 Task: Toggle the option that hides chrome frame in layers view.
Action: Mouse moved to (1012, 37)
Screenshot: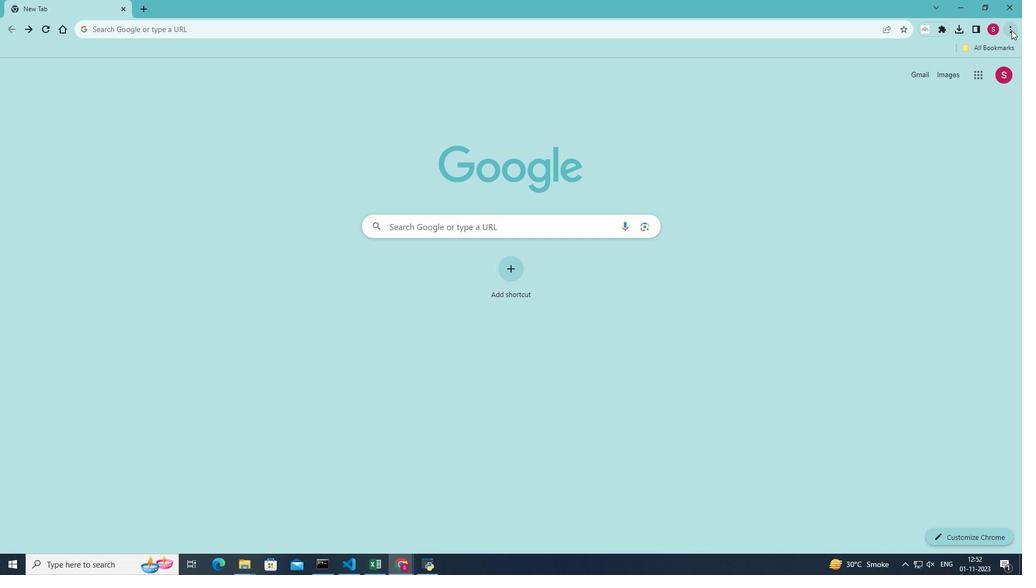 
Action: Mouse pressed left at (1012, 37)
Screenshot: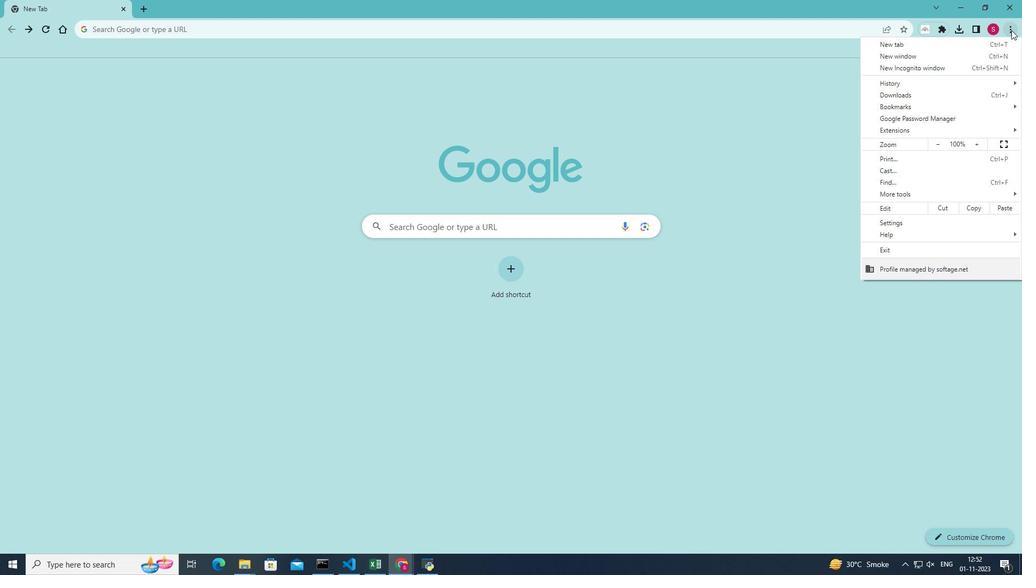 
Action: Mouse moved to (913, 194)
Screenshot: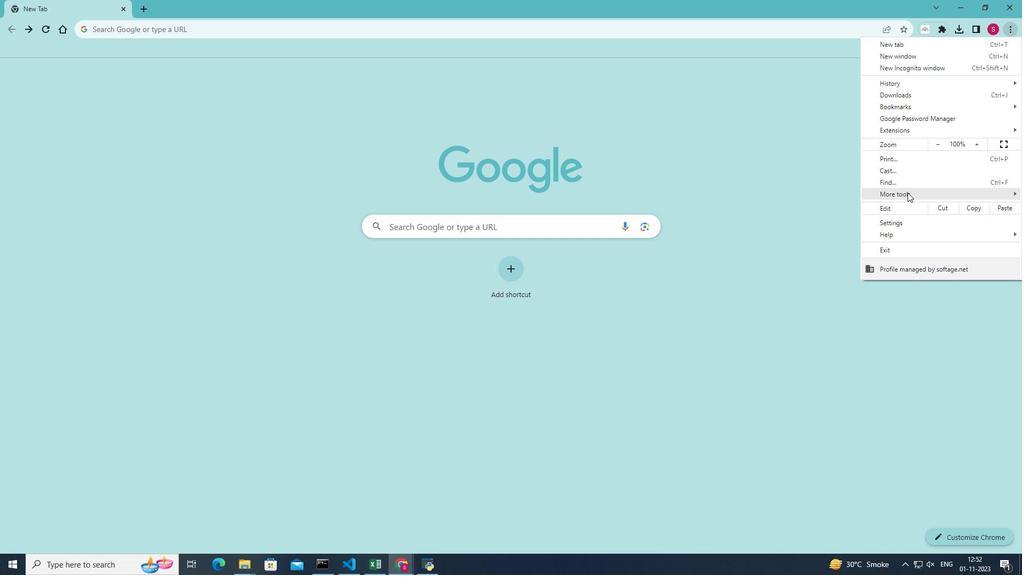 
Action: Mouse pressed left at (913, 194)
Screenshot: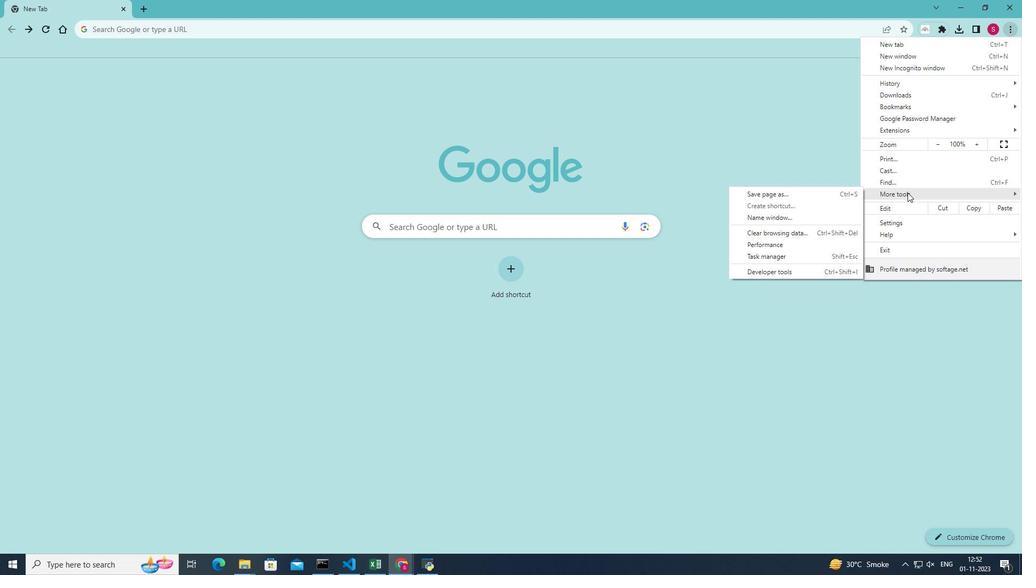 
Action: Mouse moved to (805, 268)
Screenshot: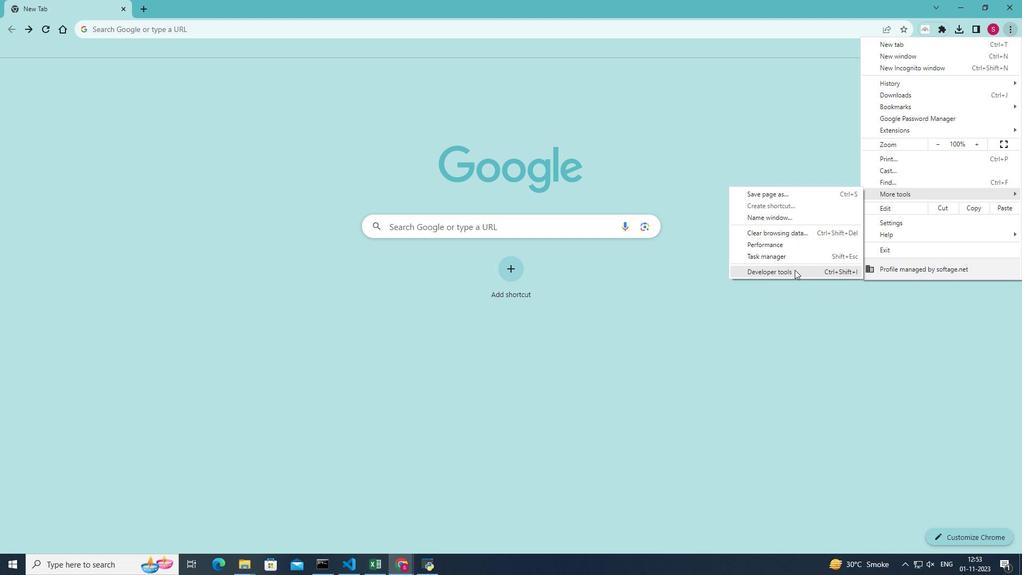 
Action: Mouse pressed left at (805, 268)
Screenshot: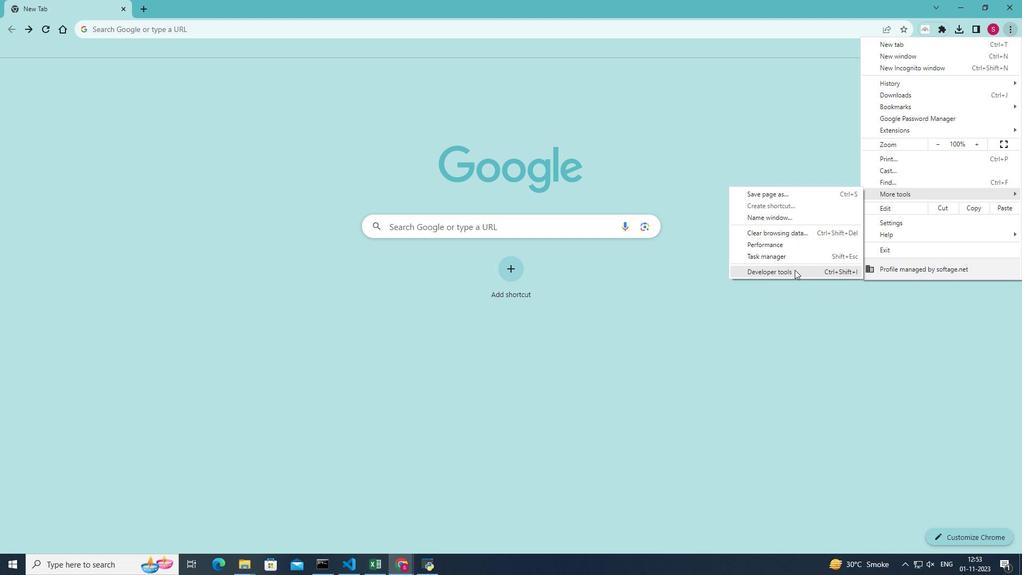 
Action: Mouse moved to (988, 69)
Screenshot: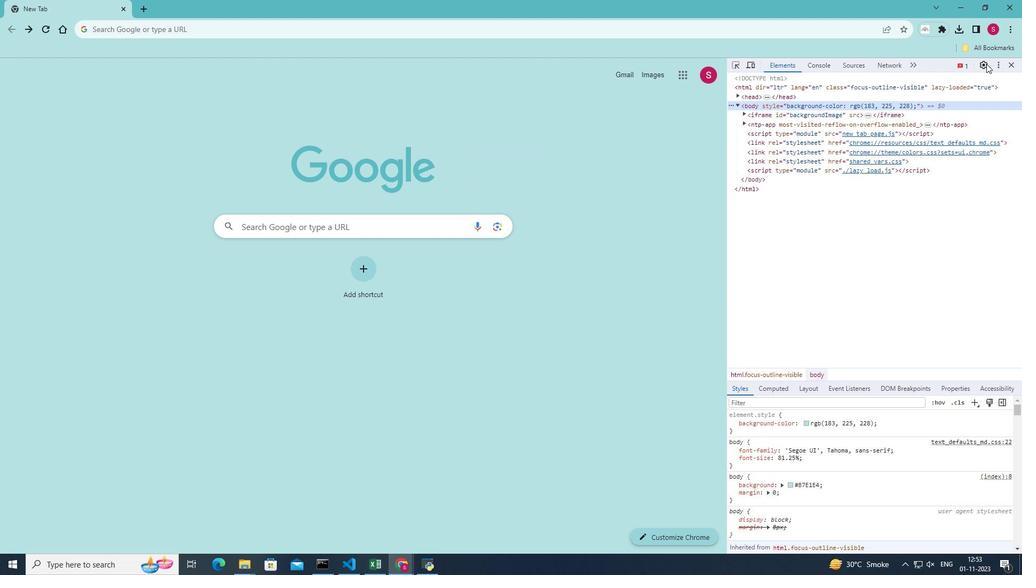 
Action: Mouse pressed left at (988, 69)
Screenshot: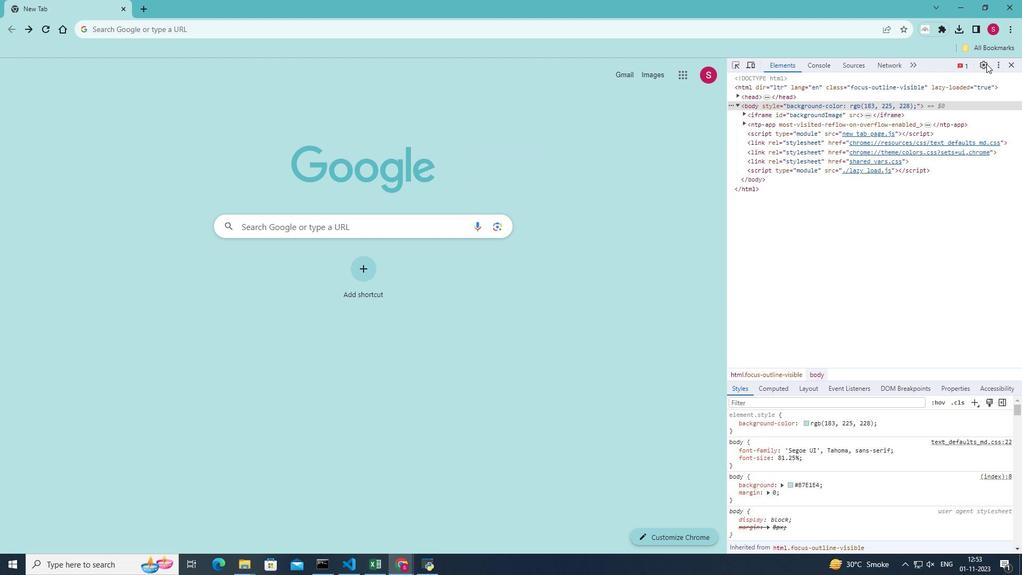 
Action: Mouse moved to (966, 265)
Screenshot: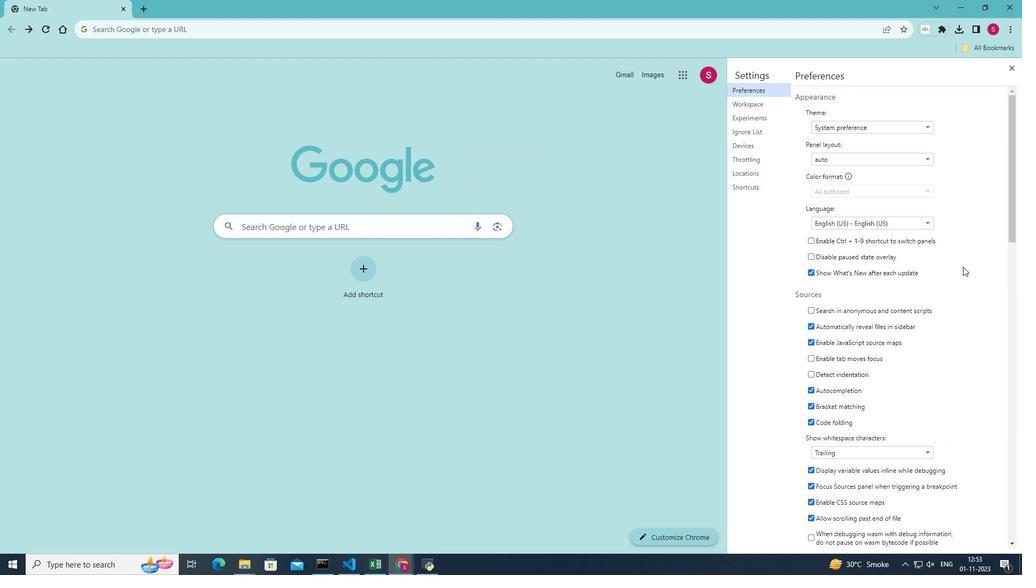 
Action: Mouse scrolled (966, 265) with delta (0, 0)
Screenshot: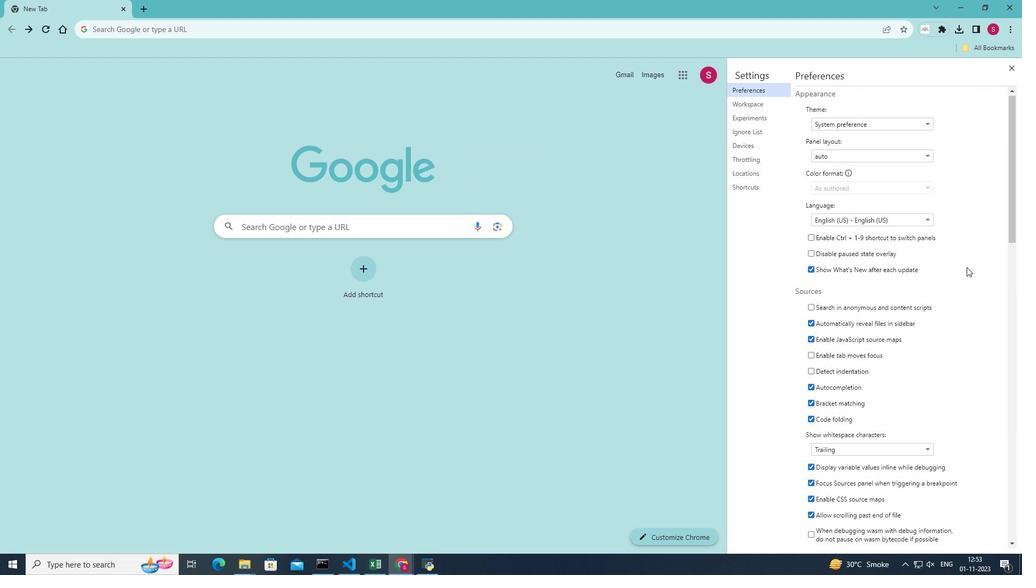 
Action: Mouse moved to (967, 265)
Screenshot: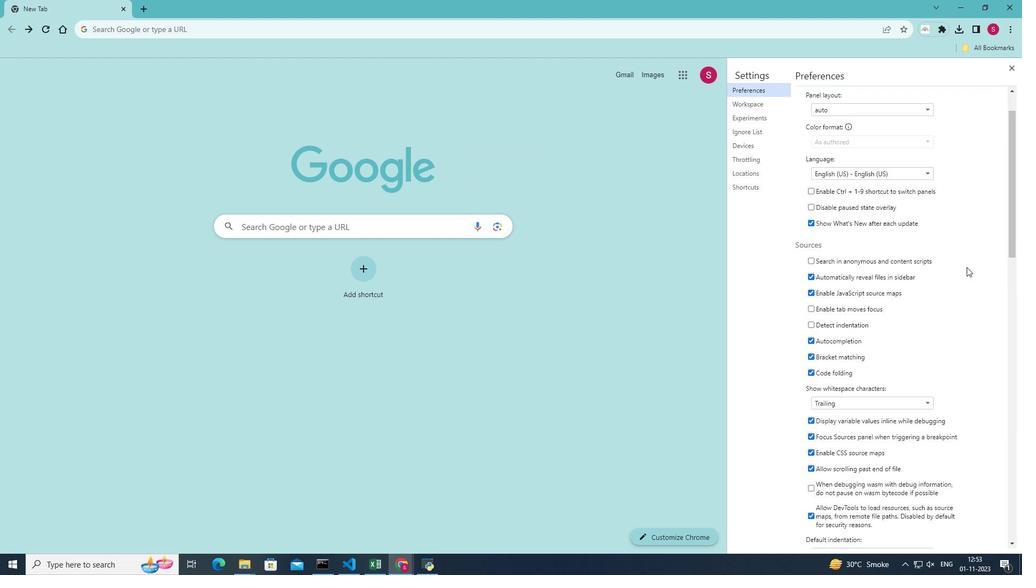 
Action: Mouse scrolled (967, 265) with delta (0, 0)
Screenshot: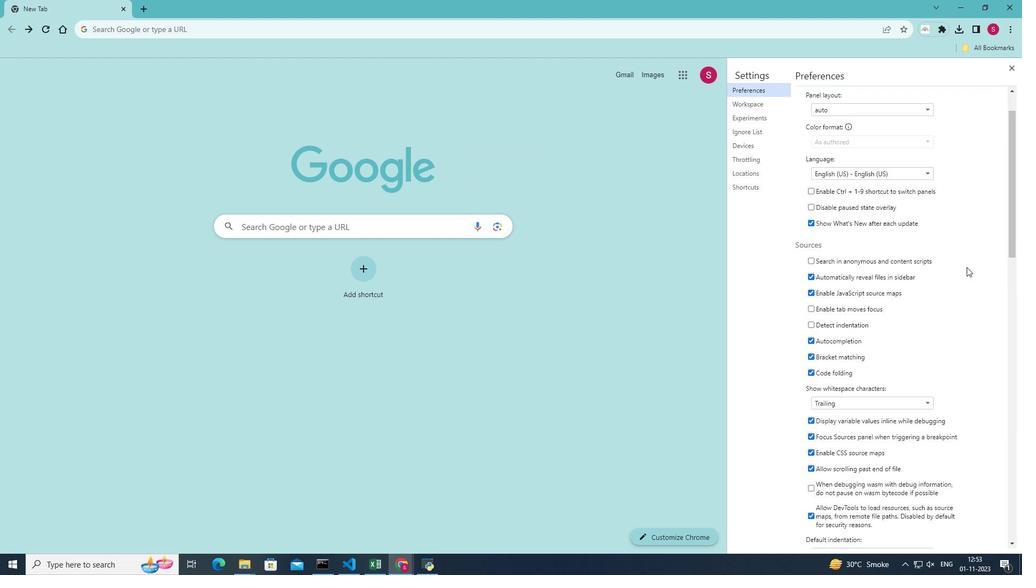 
Action: Mouse moved to (968, 265)
Screenshot: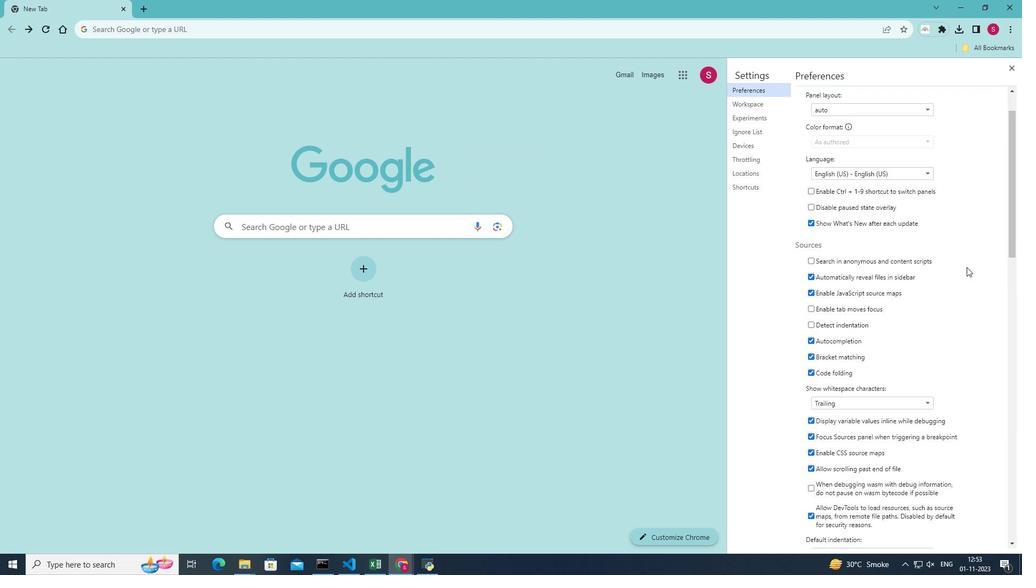 
Action: Mouse scrolled (968, 265) with delta (0, 0)
Screenshot: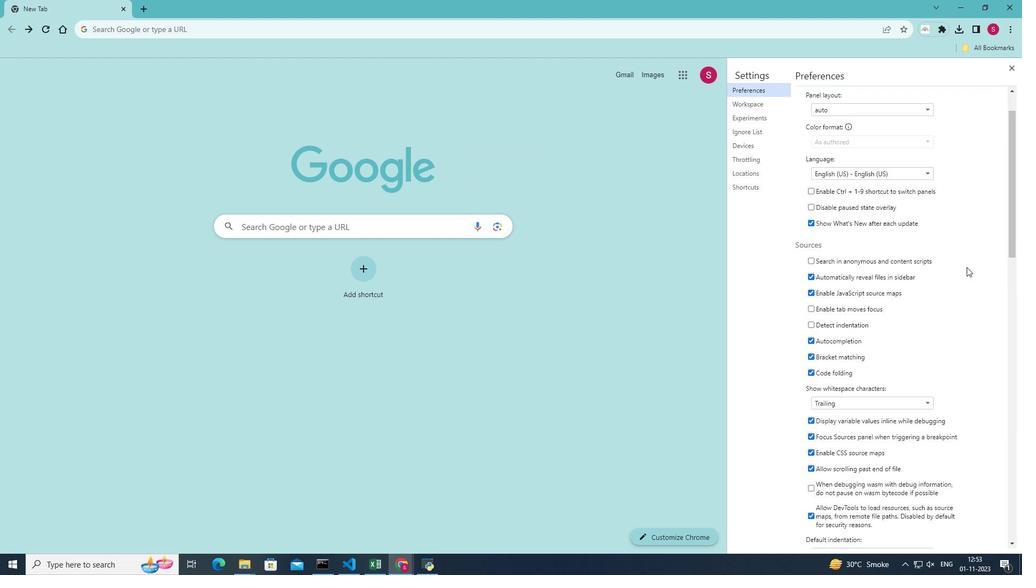 
Action: Mouse moved to (969, 266)
Screenshot: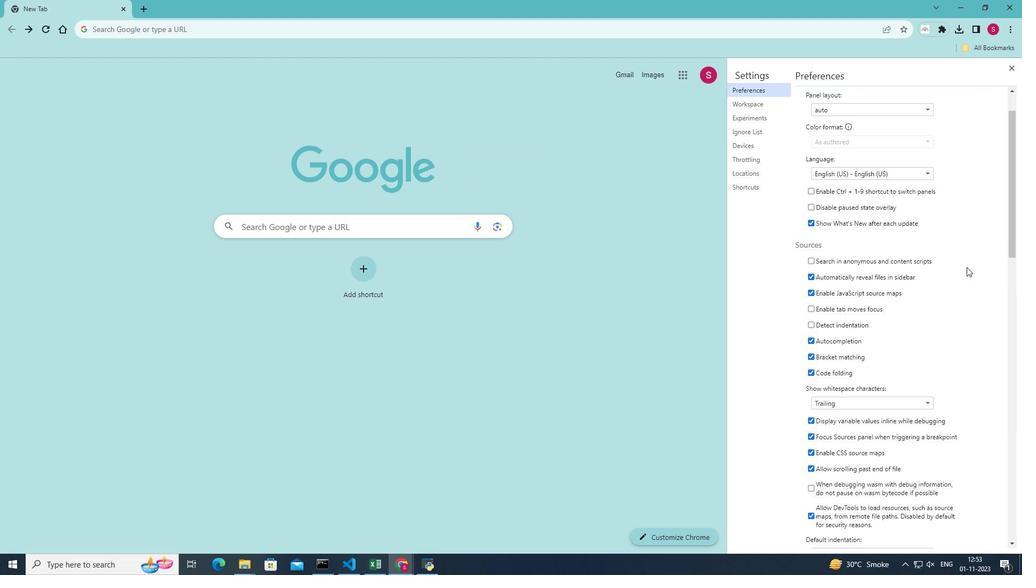 
Action: Mouse scrolled (969, 266) with delta (0, 0)
Screenshot: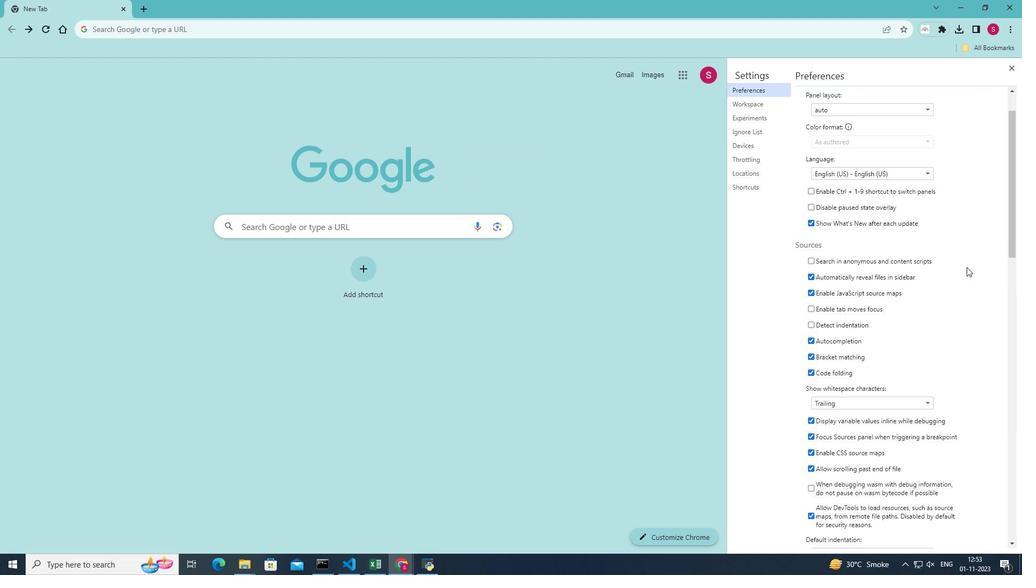 
Action: Mouse scrolled (969, 265) with delta (0, 0)
Screenshot: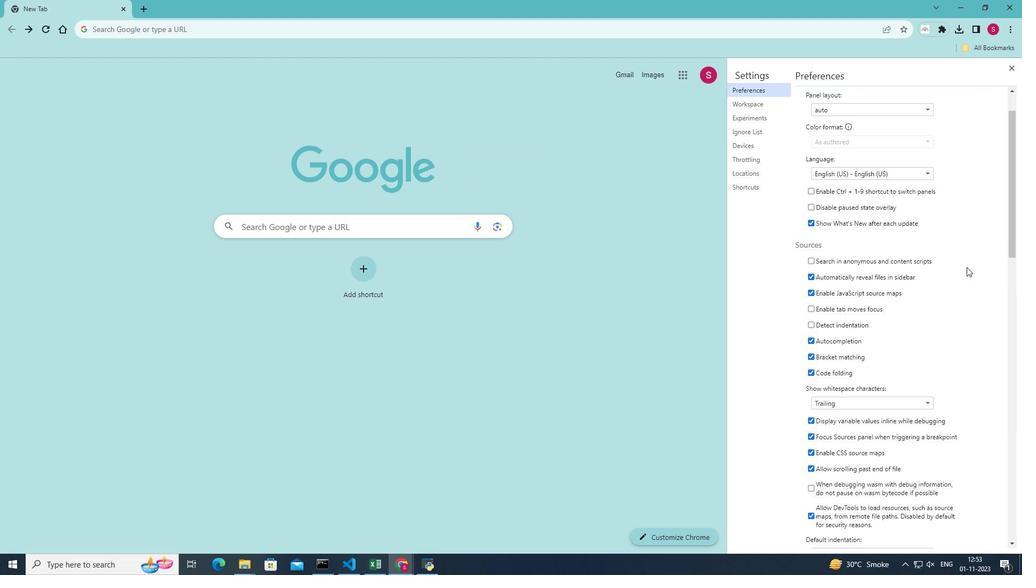 
Action: Mouse scrolled (969, 265) with delta (0, 0)
Screenshot: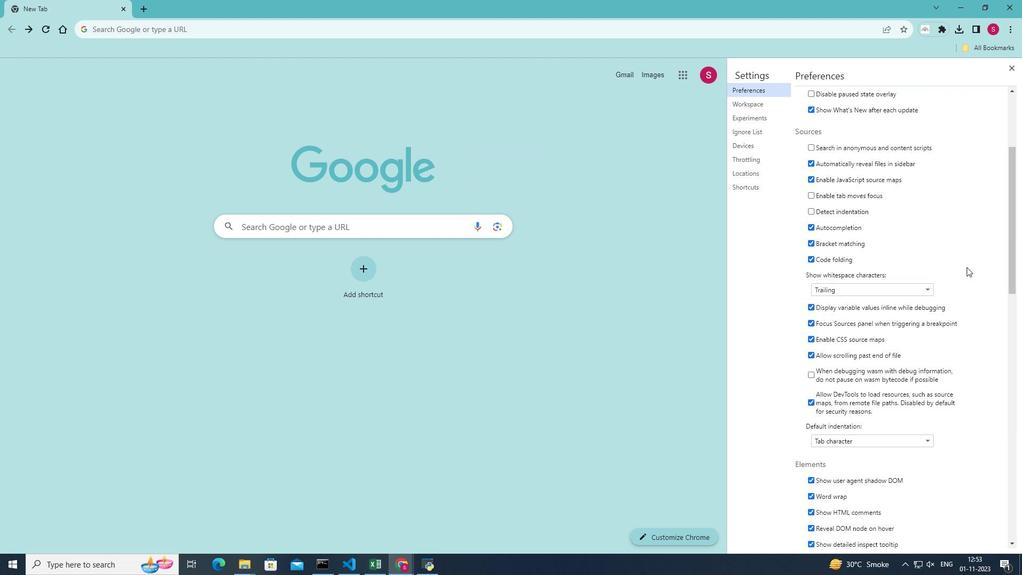 
Action: Mouse scrolled (969, 265) with delta (0, 0)
Screenshot: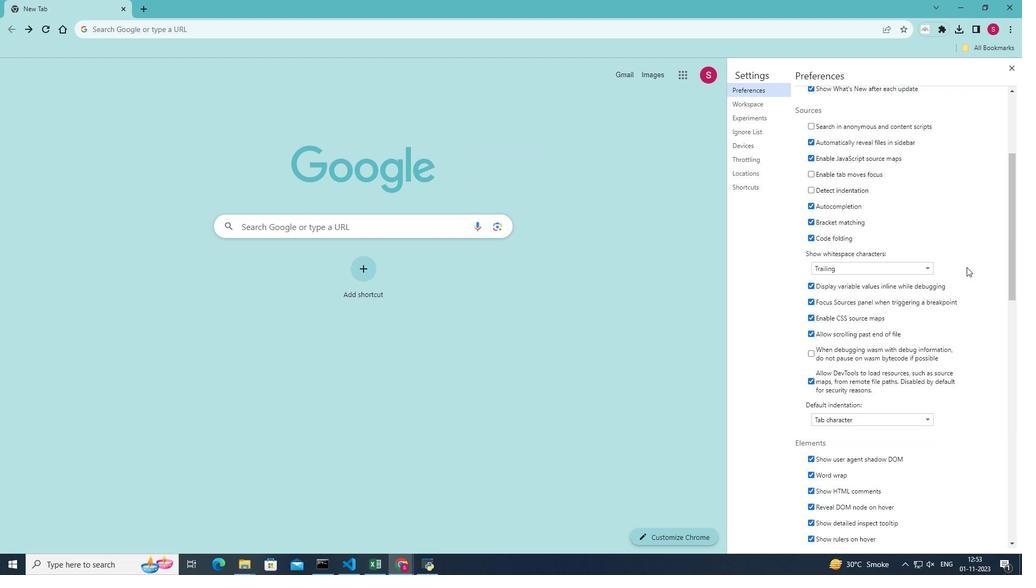 
Action: Mouse scrolled (969, 265) with delta (0, 0)
Screenshot: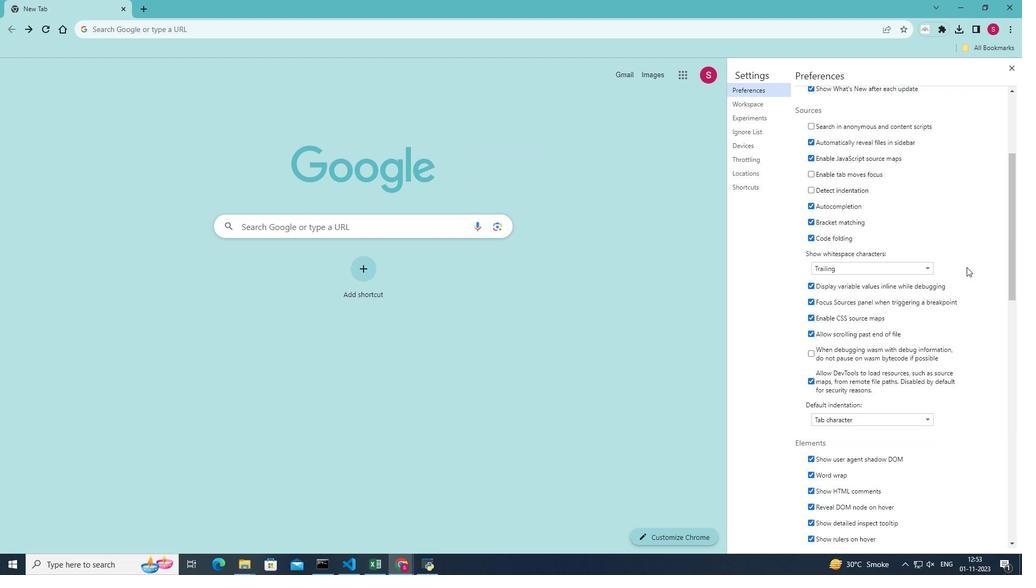 
Action: Mouse scrolled (969, 265) with delta (0, 0)
Screenshot: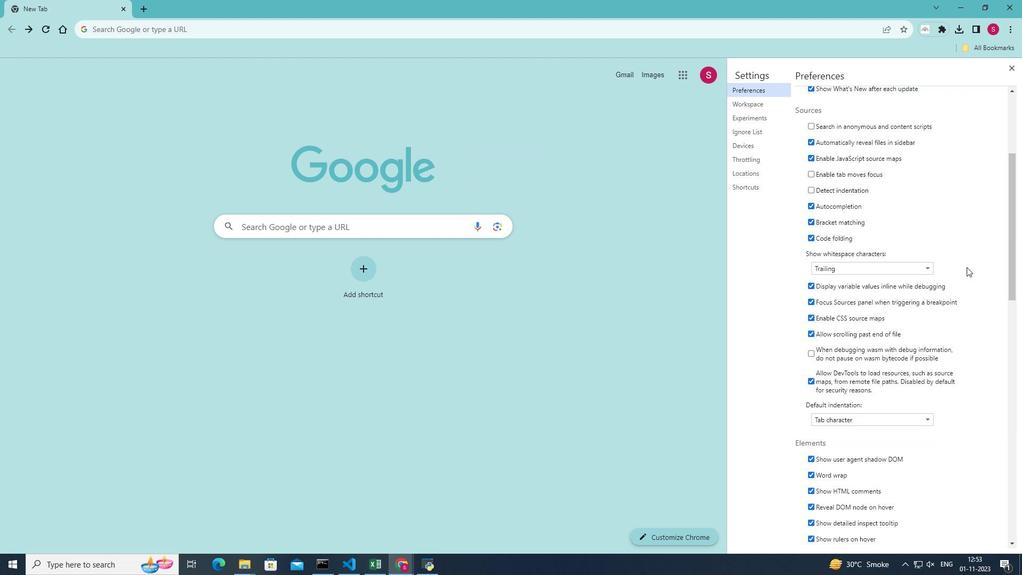
Action: Mouse scrolled (969, 265) with delta (0, 0)
Screenshot: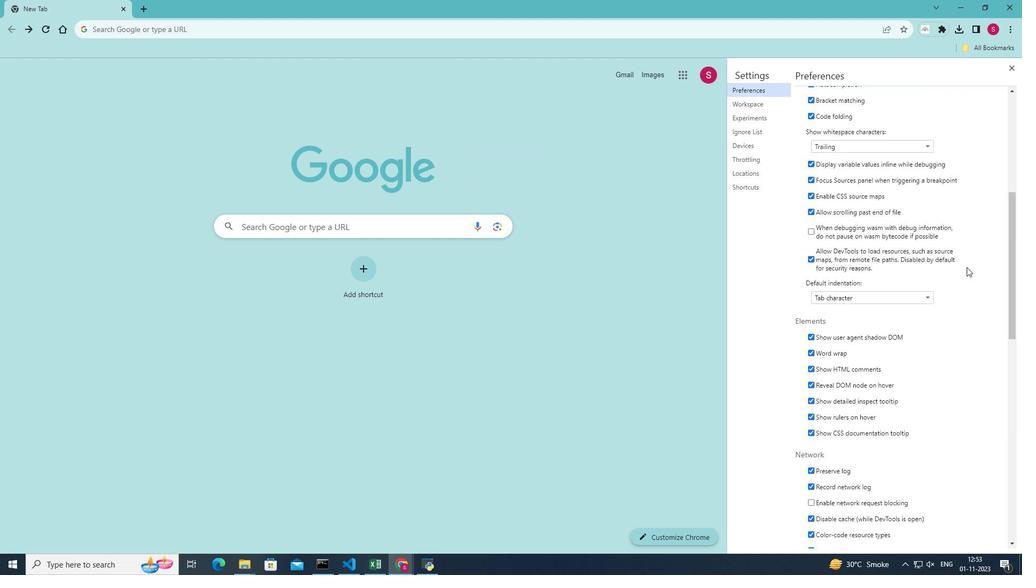 
Action: Mouse scrolled (969, 265) with delta (0, 0)
Screenshot: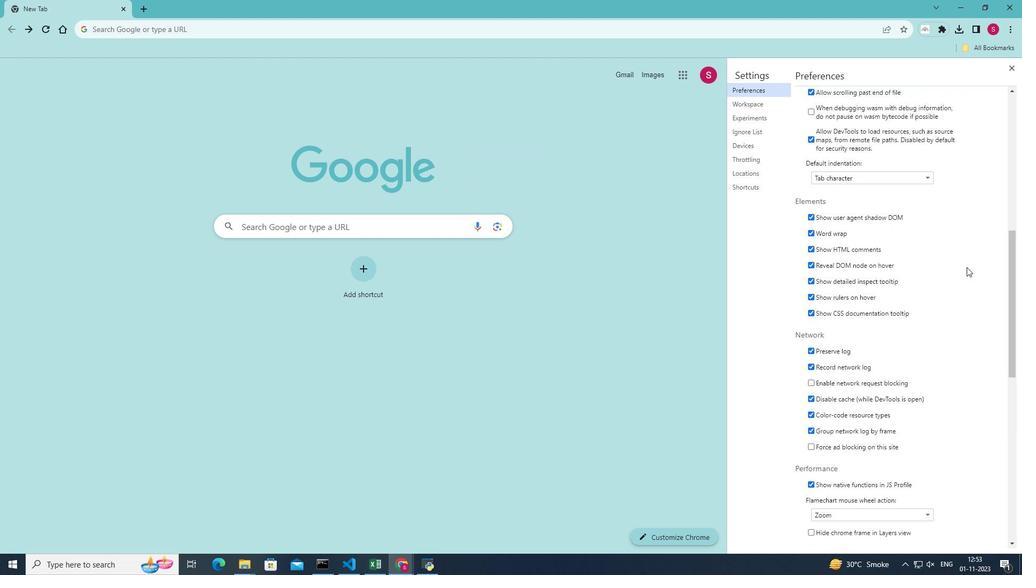 
Action: Mouse scrolled (969, 265) with delta (0, 0)
Screenshot: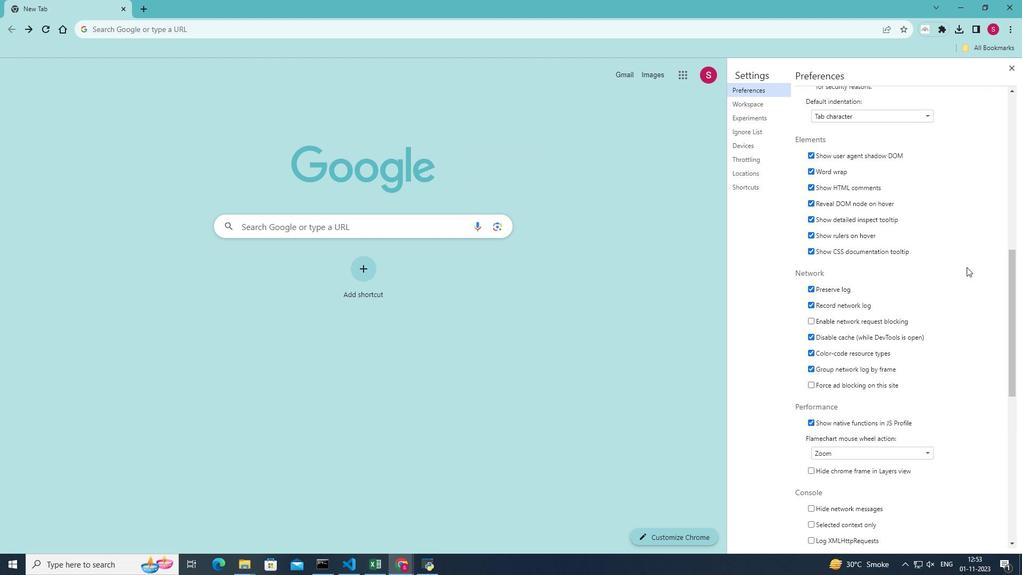 
Action: Mouse scrolled (969, 265) with delta (0, 0)
Screenshot: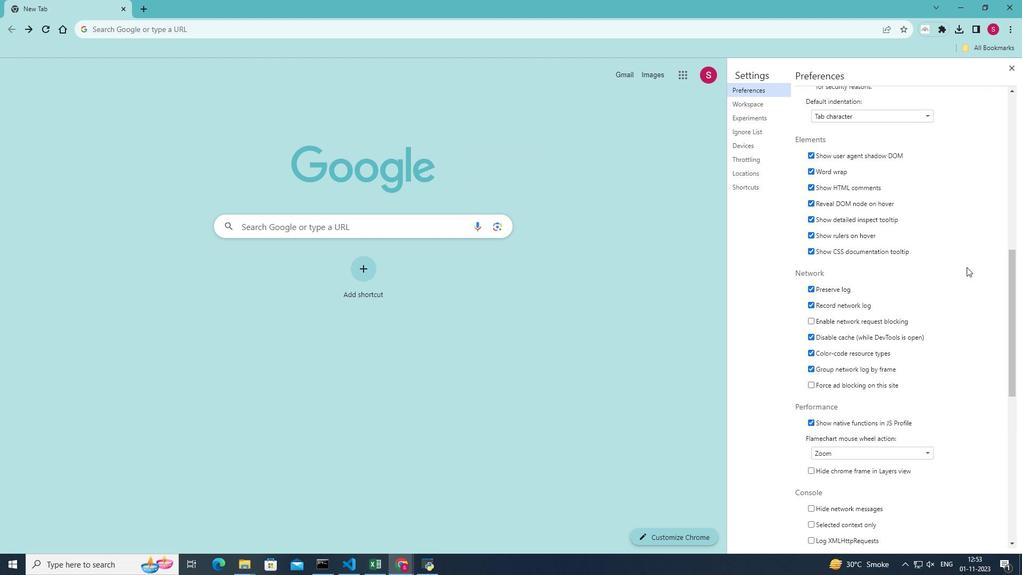 
Action: Mouse scrolled (969, 265) with delta (0, 0)
Screenshot: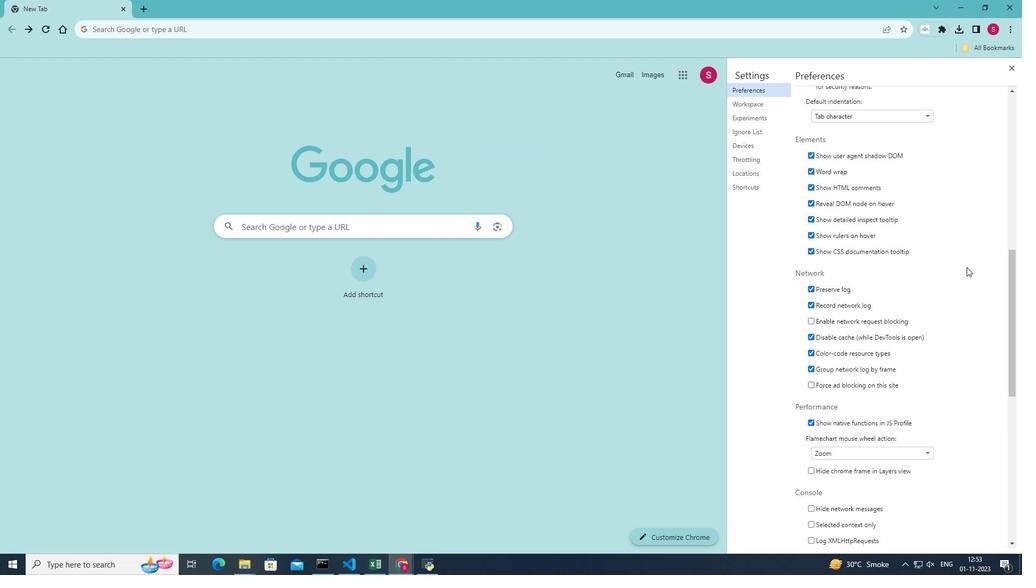 
Action: Mouse scrolled (969, 265) with delta (0, 0)
Screenshot: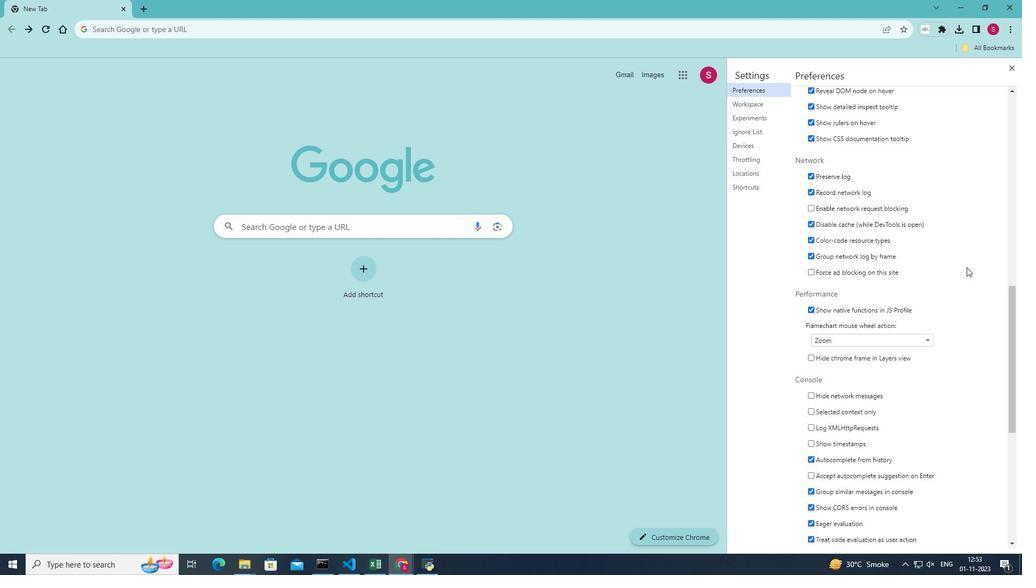 
Action: Mouse moved to (817, 265)
Screenshot: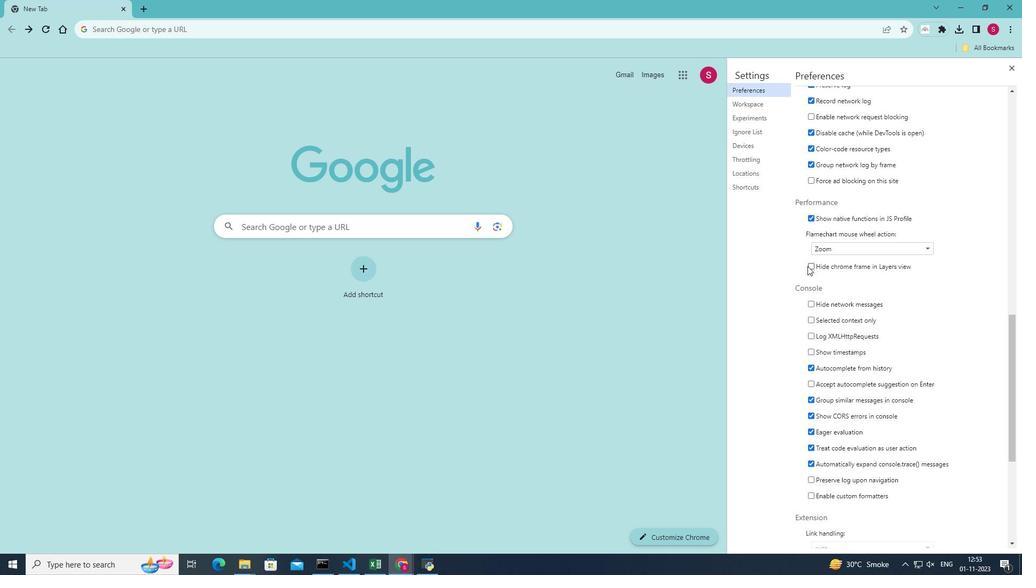 
Action: Mouse pressed left at (817, 265)
Screenshot: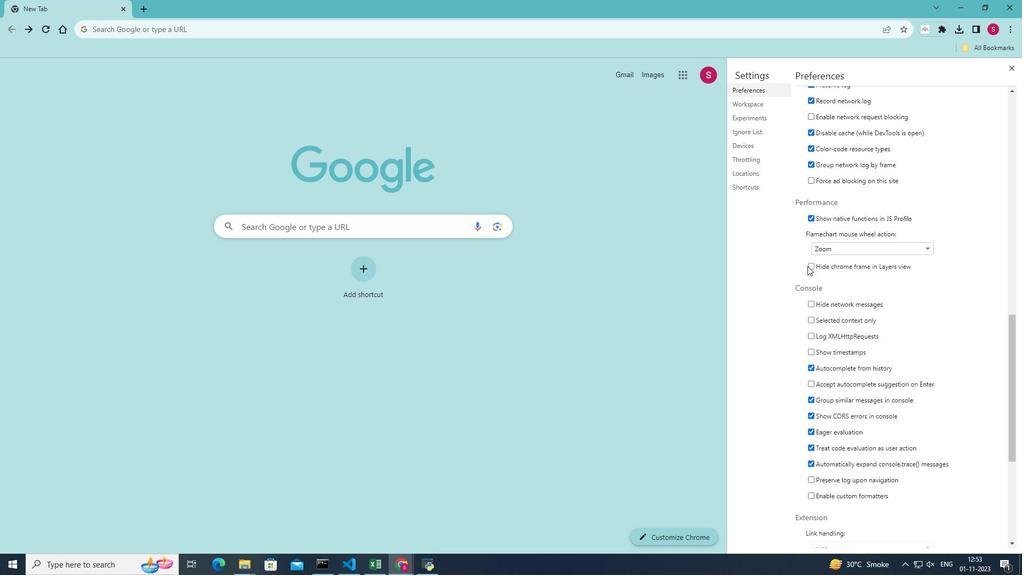 
Action: Mouse pressed left at (817, 265)
Screenshot: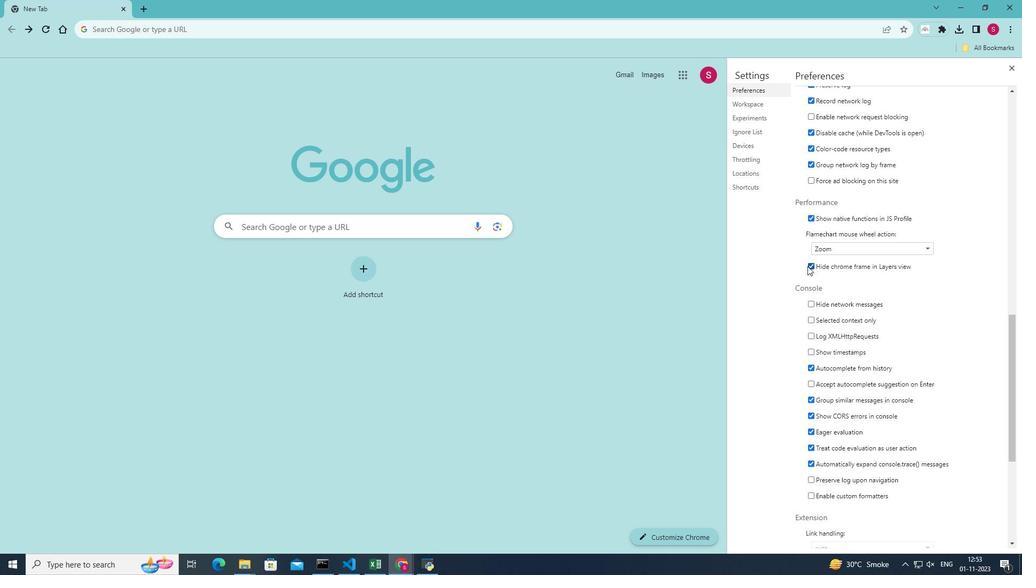 
Action: Mouse moved to (819, 265)
Screenshot: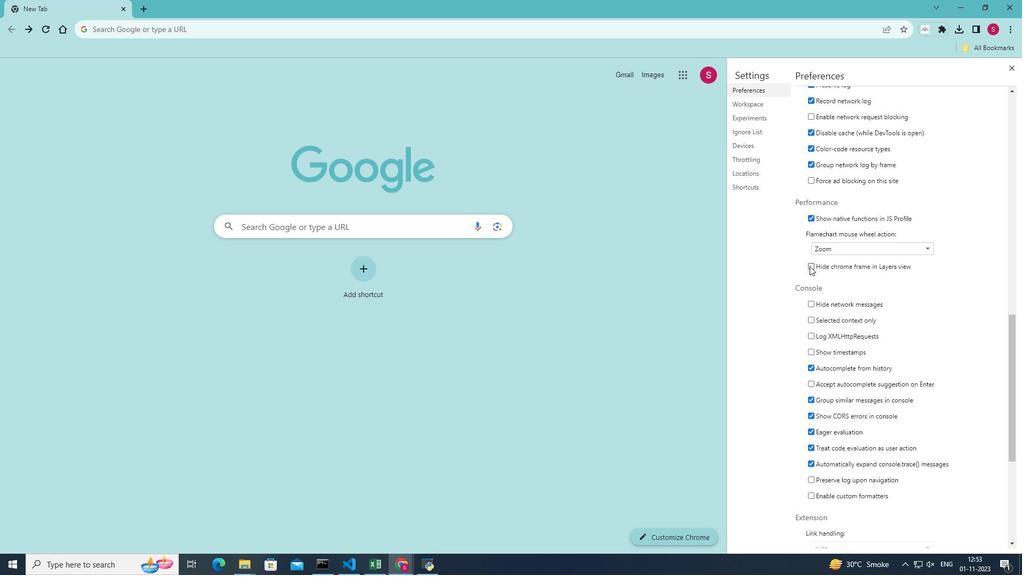 
Action: Mouse pressed left at (819, 265)
Screenshot: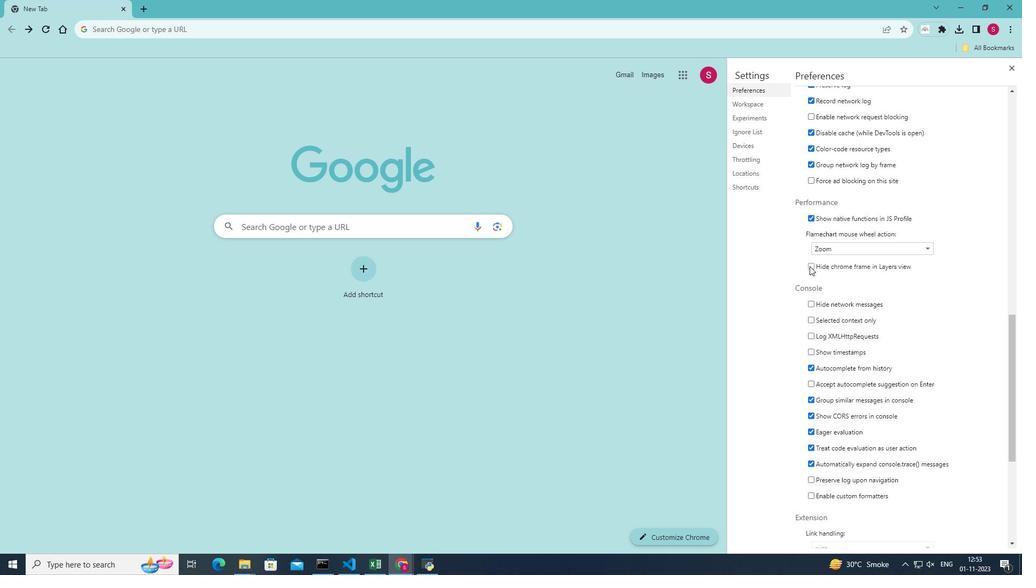 
Action: Mouse moved to (889, 248)
Screenshot: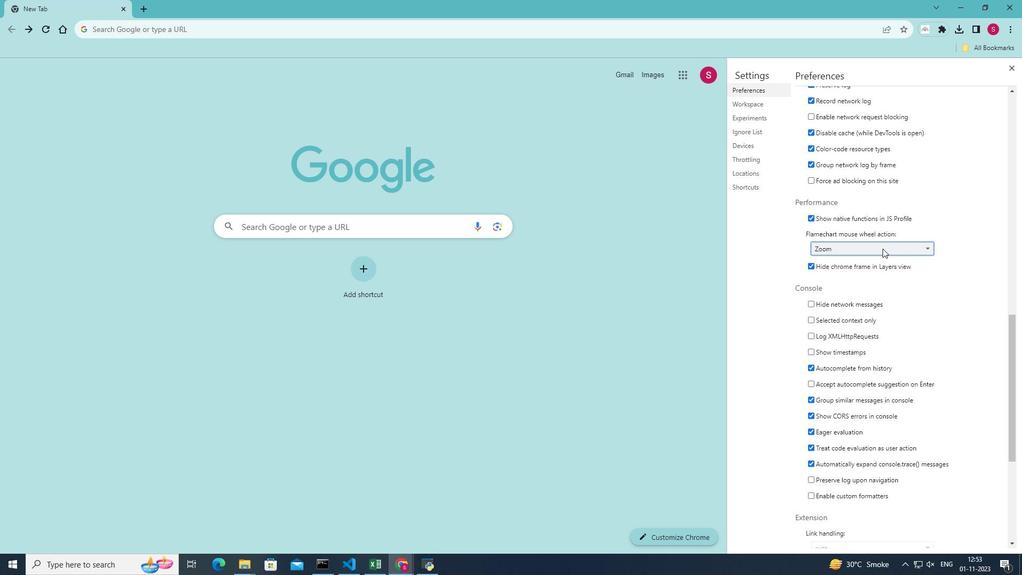 
